 Task: Open an excel sheet with  and write heading  Student grades data  Add 10 students name:-  'Joshua Rivera, Zoey Coleman, Ryan Wright, Addison Bailey, Jonathan Simmons, Brooklyn Ward, Caleb Barnes, Audrey Collins, Gabriel Perry, Sofia Bell. ' in march Last week sales are  100 to 150. Math Grade:-  90, 95, 80, 92, 85,88, 90, 78, 92, 85.Science Grade:-  85, 87, 92, 88, 90, 85, 92, 80, 88, 90.English Grade:-  92, 90, 85, 90, 88, 92, 85, 82, 90, 88. _x000D_
History Grade:-  88, 92, 78, 95, 90, 90, 80, 85, 92, 90. Total use the formula   =SUM(D2:G2) then presss enter. Save page auditingSalesForecast_2022
Action: Mouse moved to (304, 155)
Screenshot: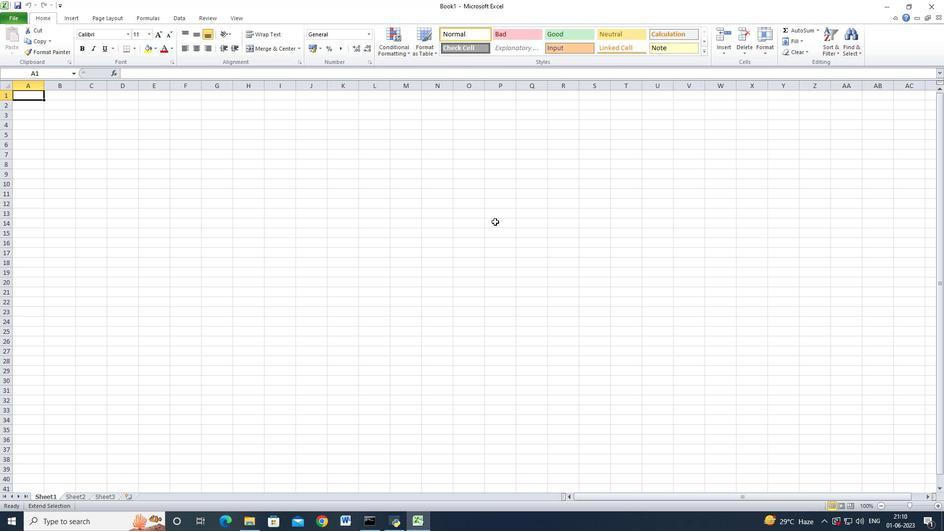 
Action: Key pressed <Key.shift_r>Student<Key.space>grades<Key.space>data<Key.down><Key.shift_r>S.<Key.space><Key.shift>No.<Key.down>1<Key.right><Key.shift>Joshua<Key.space><Key.shift_r>Rivera<Key.down><Key.left>2<Key.right><Key.shift_r>Zoey<Key.space><Key.shift_r>Coleman<Key.down><Key.left>3<Key.right><Key.shift_r>Ryan<Key.space><Key.shift_r>Wright<Key.down><Key.left>4
Screenshot: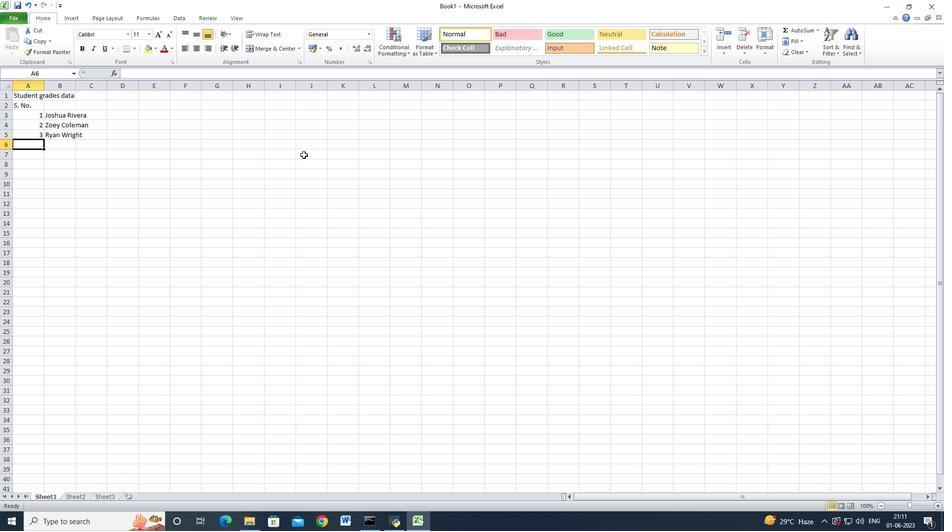 
Action: Mouse moved to (310, 152)
Screenshot: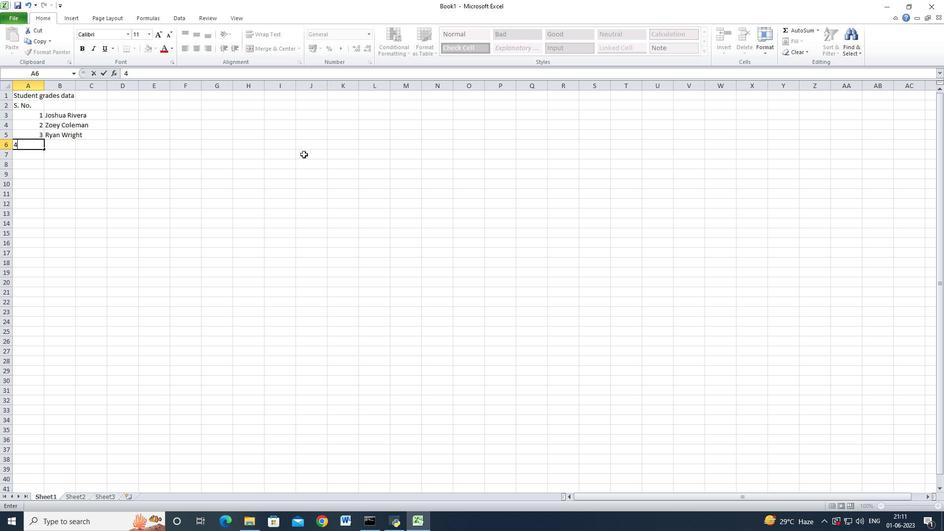 
Action: Key pressed <Key.right>
Screenshot: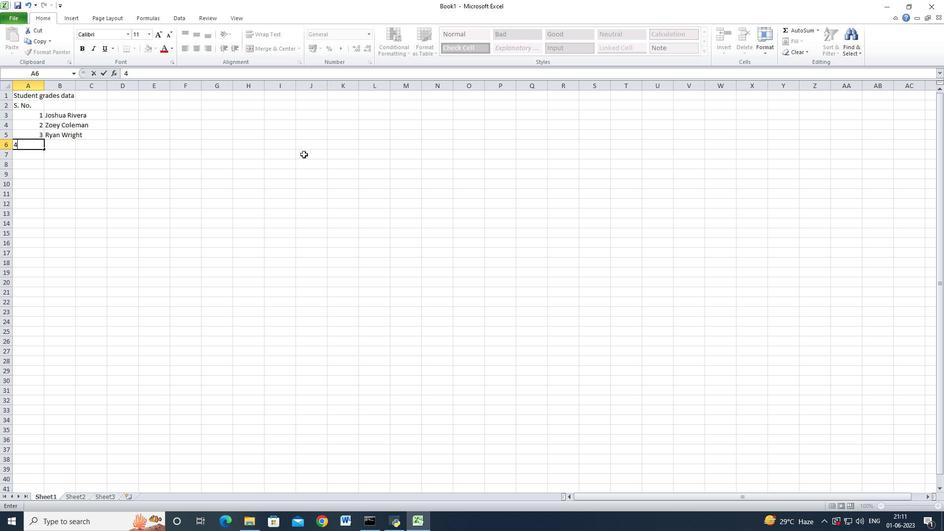 
Action: Mouse moved to (427, 143)
Screenshot: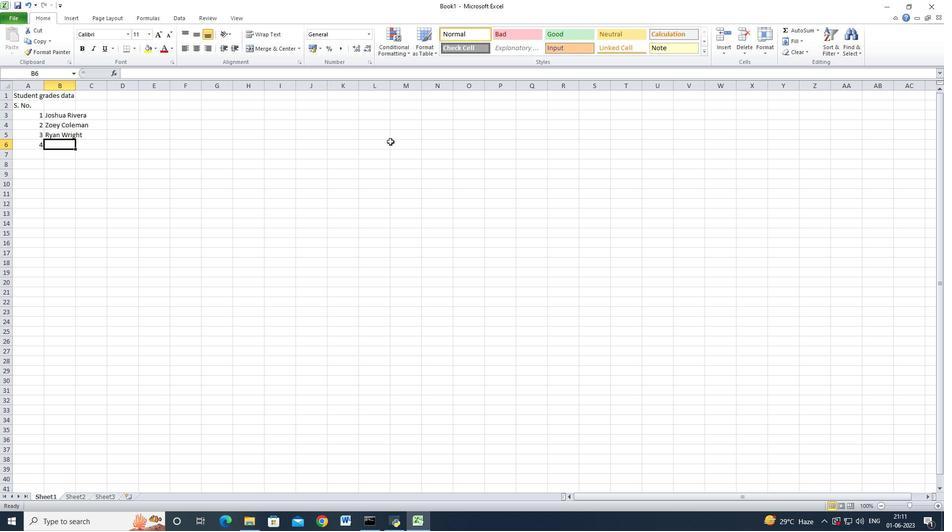 
Action: Key pressed <Key.shift_r>Addison<Key.space><Key.shift>Bailey<Key.down><Key.left>5<Key.right><Key.shift>Jonathan<Key.space><Key.shift_r>Siml<Key.backspace>mons<Key.down><Key.left>6<Key.right><Key.shift>Brooklyn<Key.space><Key.shift_r><Key.shift_r><Key.shift_r><Key.shift_r>Ward<Key.down><Key.left>7<Key.right><Key.left><Key.right><Key.shift_r>Caleb<Key.space><Key.shift>Bare<Key.backspace>nes<Key.down><Key.left>8<Key.down><Key.up><Key.right><Key.shift_r>Audrey<Key.space><Key.shift_r>Collins<Key.down><Key.left>9<Key.right><Key.shift_r>Gabriel<Key.space><Key.shift>Perry<Key.down><Key.left>10<Key.right><Key.shift_r>Sofia<Key.space><Key.shift>Bell<Key.down><Key.up><Key.up><Key.down><Key.up><Key.up><Key.shift><Key.shift><Key.shift><Key.shift><Key.shift>Name<Key.down><Key.up><Key.right><Key.left><Key.right><Key.shift>March<Key.space><Key.shift>Last<Key.space><Key.shift_r>Week<Key.space><Key.shift_r>Sales<Key.down><Key.up><Key.down><Key.up><Key.down>100<Key.down>105<Key.down>110<Key.down>115<Key.down>120<Key.down>125<Key.down>130<Key.down>135<Key.down>140<Key.down>150<Key.down><Key.up><Key.up><Key.right><Key.shift>Math<Key.space><Key.shift_r>Grade<Key.down>90<Key.down>95<Key.down>80<Key.down>92<Key.down>85<Key.down>88<Key.down>90<Key.down>78<Key.down>92<Key.down>85<Key.down><Key.up><Key.up>
Screenshot: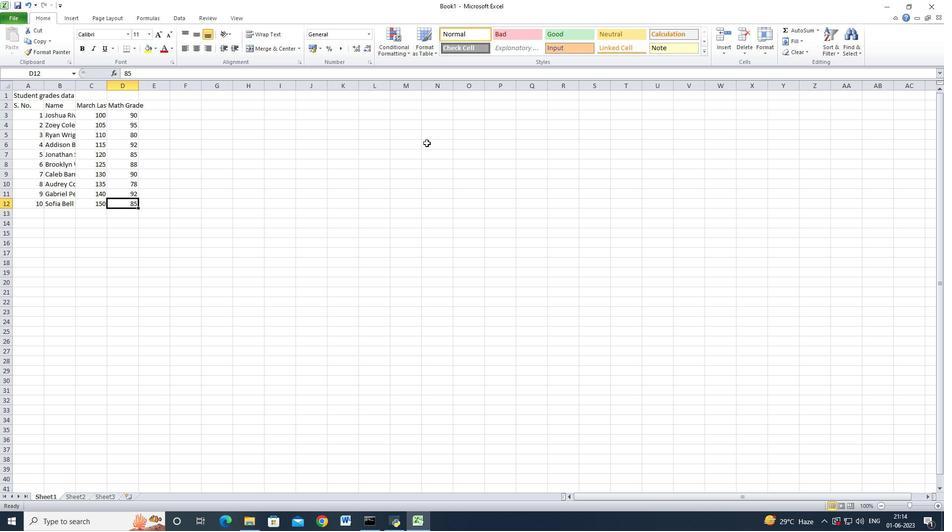 
Action: Mouse moved to (9, 85)
Screenshot: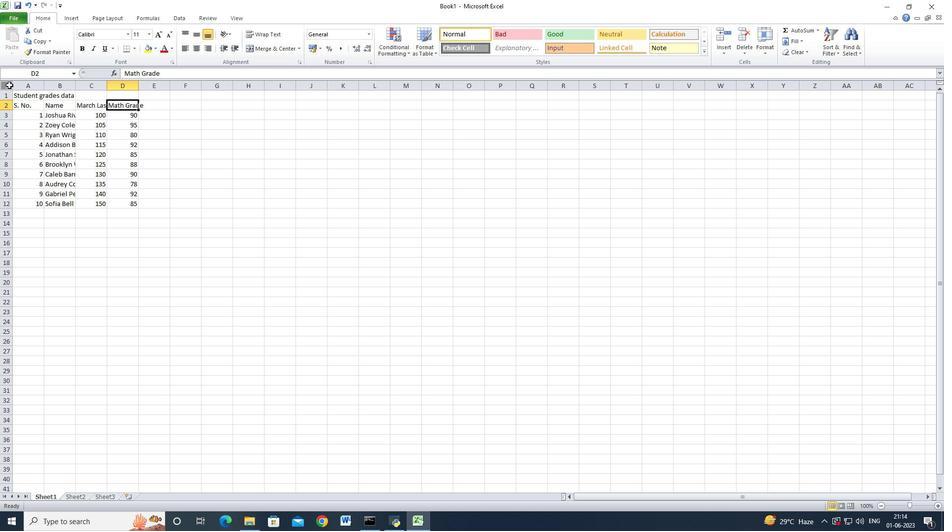 
Action: Mouse pressed left at (9, 85)
Screenshot: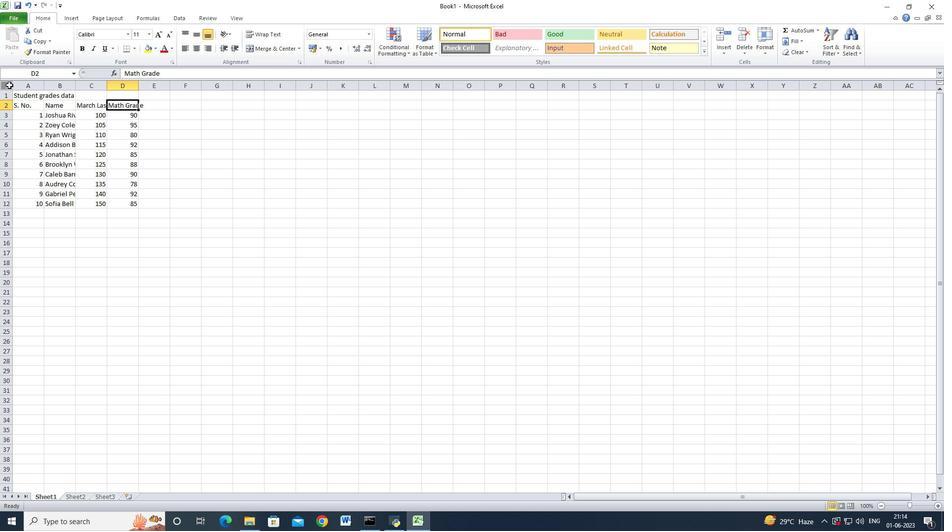 
Action: Mouse moved to (43, 89)
Screenshot: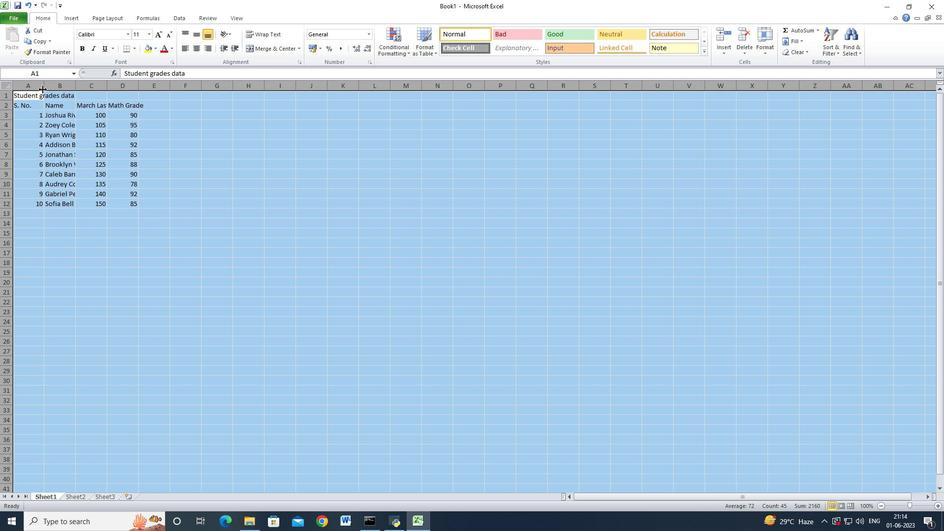 
Action: Mouse pressed left at (43, 89)
Screenshot: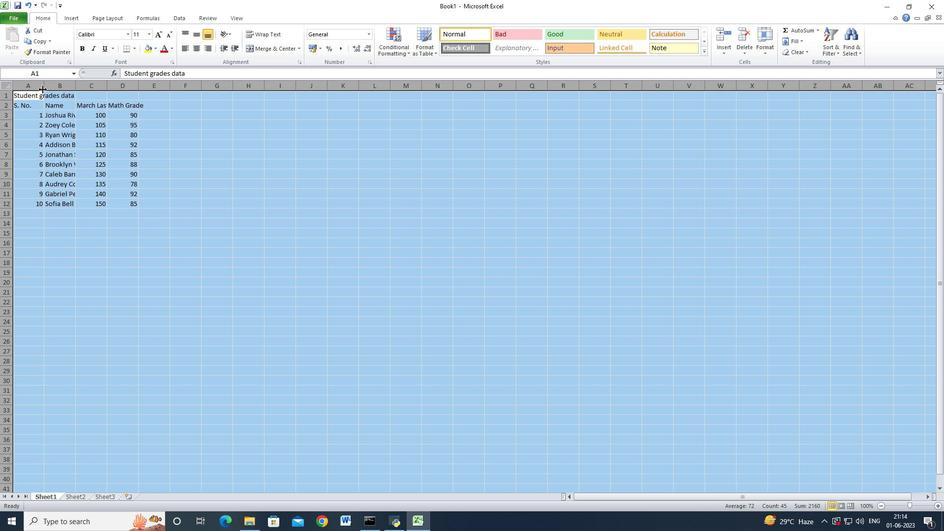
Action: Mouse moved to (43, 89)
Screenshot: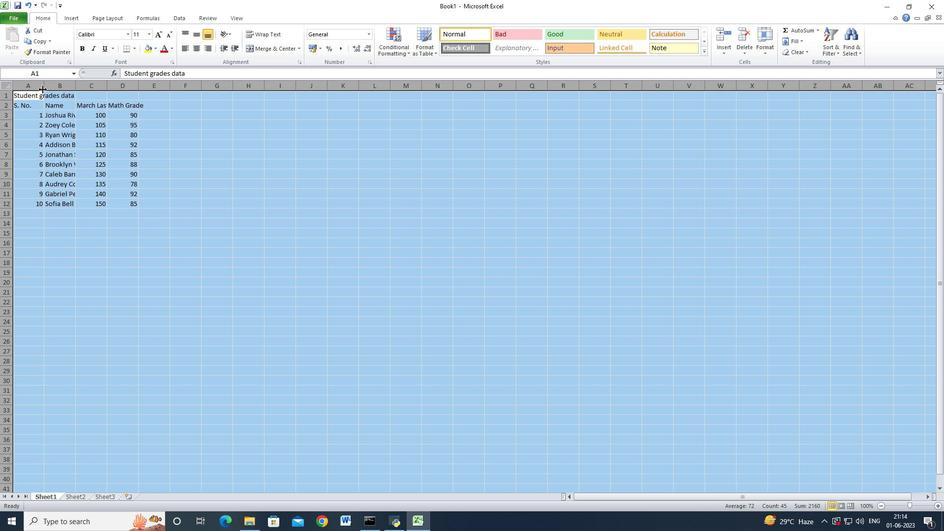 
Action: Mouse pressed left at (43, 89)
Screenshot: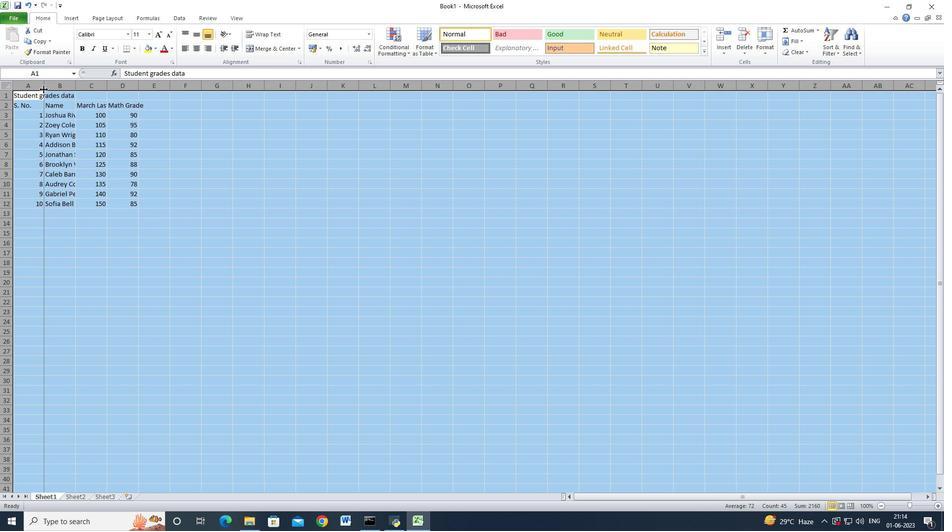 
Action: Mouse moved to (266, 104)
Screenshot: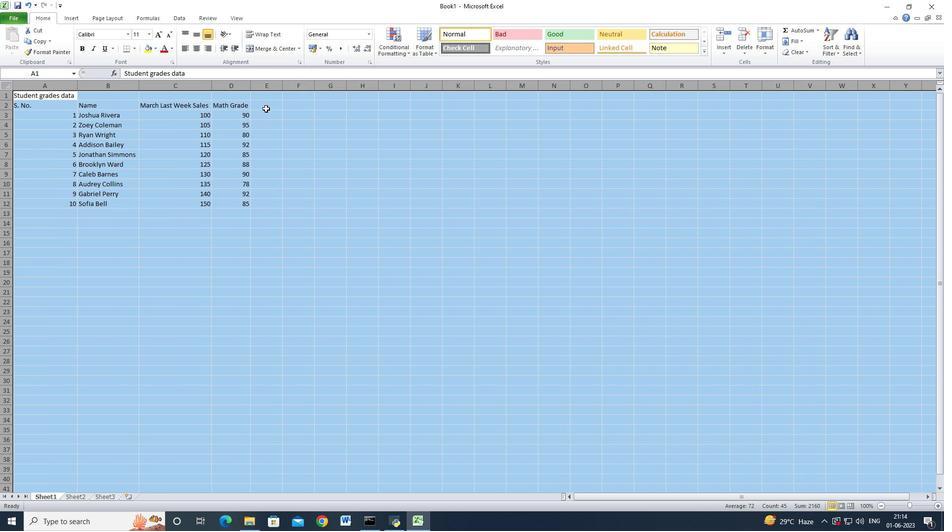 
Action: Mouse pressed left at (266, 104)
Screenshot: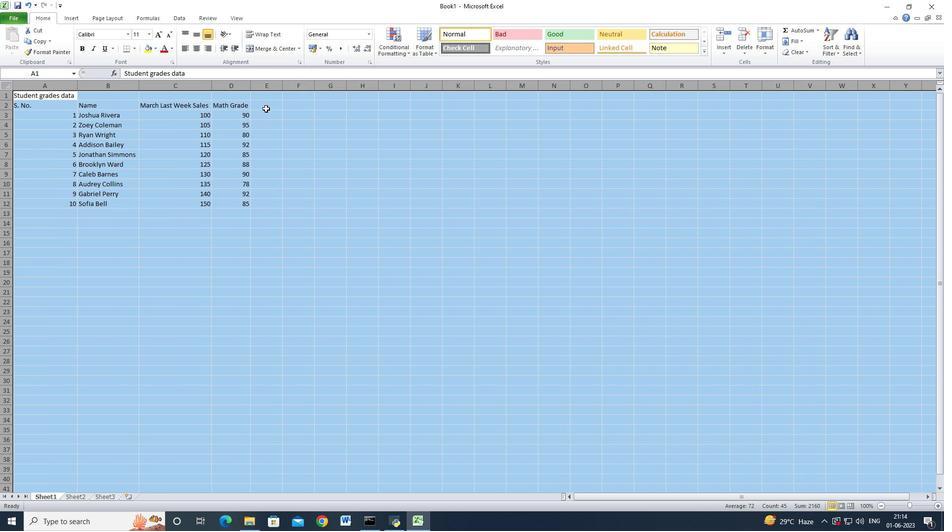 
Action: Mouse moved to (303, 147)
Screenshot: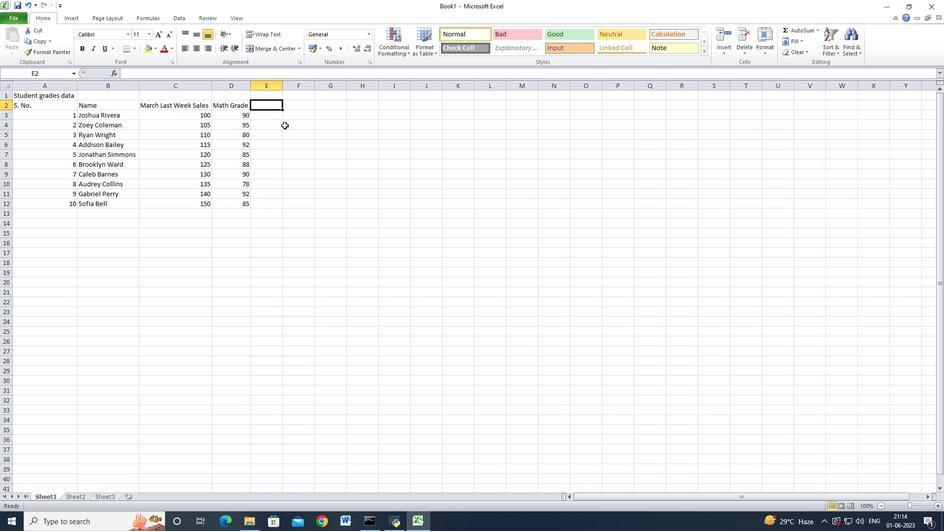 
Action: Key pressed <Key.shift_r><Key.shift_r><Key.shift_r><Key.shift_r>Science<Key.space><Key.shift_r>Grade<Key.down>85<Key.down>87<Key.down>92<Key.down>88<Key.down>90<Key.down>85<Key.down>92<Key.down>80<Key.down>88<Key.down>90<Key.down><Key.up><Key.up><Key.right><Key.shift_r>English<Key.space><Key.shift_r>Grade<Key.down>92<Key.down>90<Key.down>85<Key.down>90<Key.down>88<Key.down>92<Key.down>85<Key.down>82<Key.down>90<Key.down>88<Key.down><Key.up><Key.up><Key.right><Key.shift>History<Key.space><Key.shift_r>Grade<Key.down>88<Key.down>92<Key.down>78<Key.down>95<Key.down>90<Key.down>90<Key.down>80<Key.down>85<Key.down>92<Key.down>90<Key.down><Key.up><Key.up><Key.right><Key.shift_r>Total<Key.down>=sum<Key.shift_r>(<Key.left><Key.left><Key.left><Key.left><Key.left><Key.shift><Key.right><Key.right><Key.right><Key.right><Key.shift_r>)<Key.enter><Key.up>
Screenshot: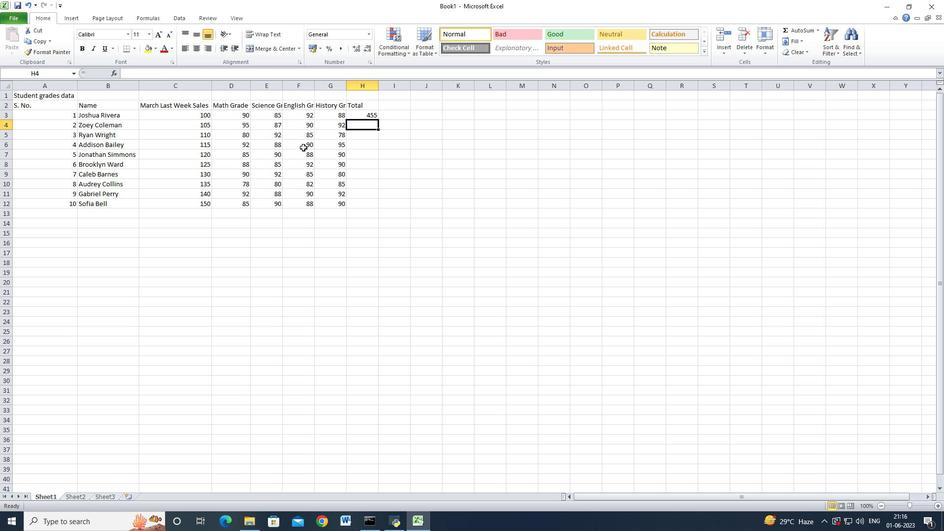 
Action: Mouse moved to (596, 163)
Screenshot: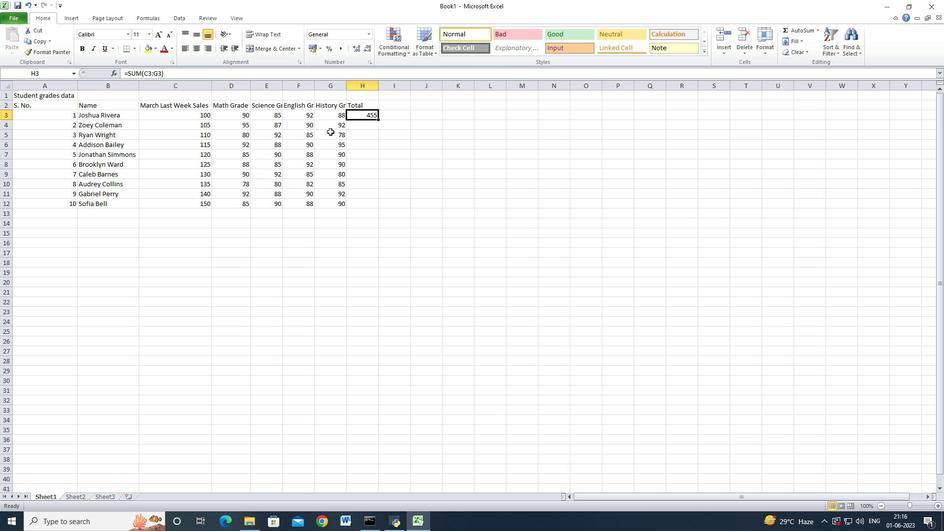 
Action: Key pressed ctrl+C<Key.shift><Key.down><Key.down><Key.down><Key.down><Key.down><Key.down><Key.down><Key.down><Key.down><Key.enter><Key.up><Key.down>
Screenshot: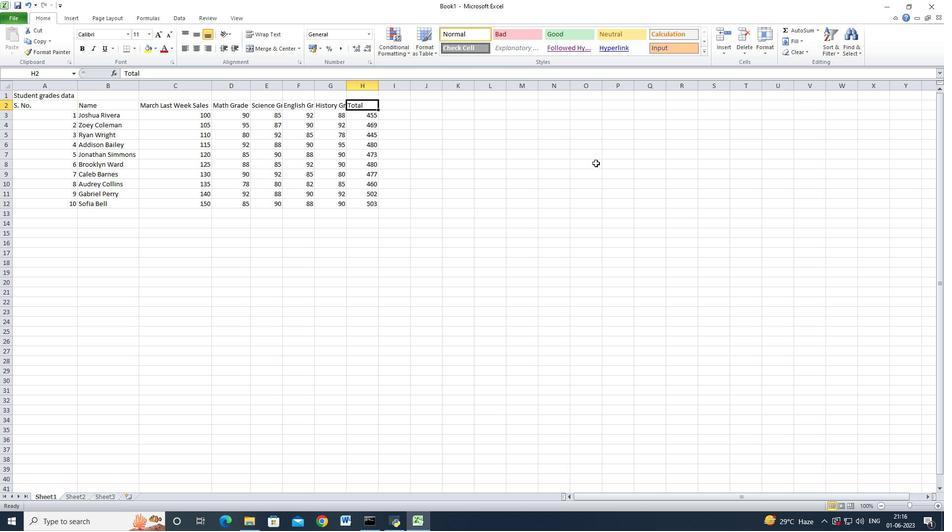 
Action: Mouse moved to (5, 88)
Screenshot: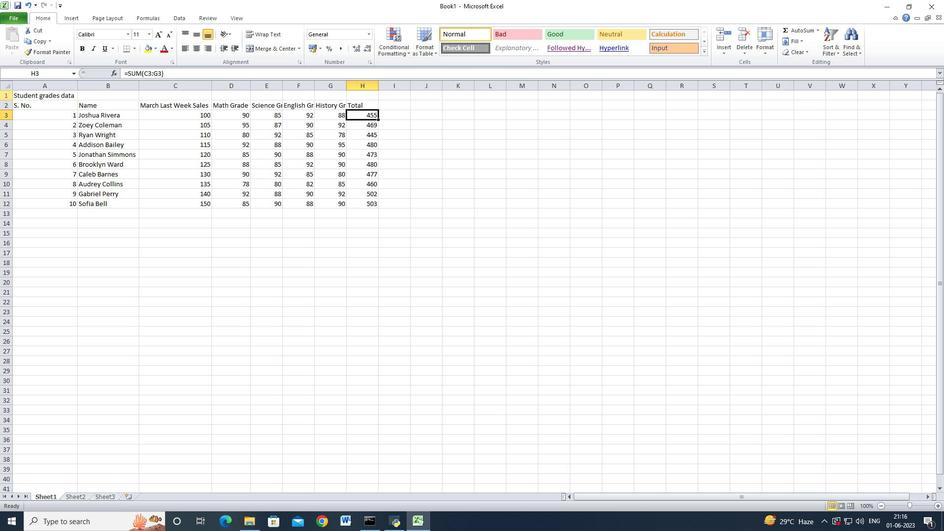 
Action: Mouse pressed left at (5, 88)
Screenshot: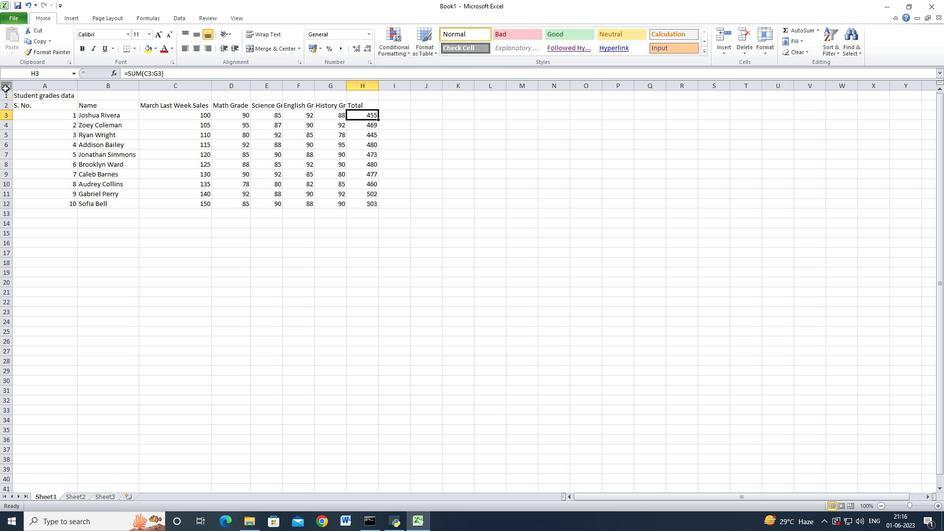 
Action: Mouse moved to (77, 85)
Screenshot: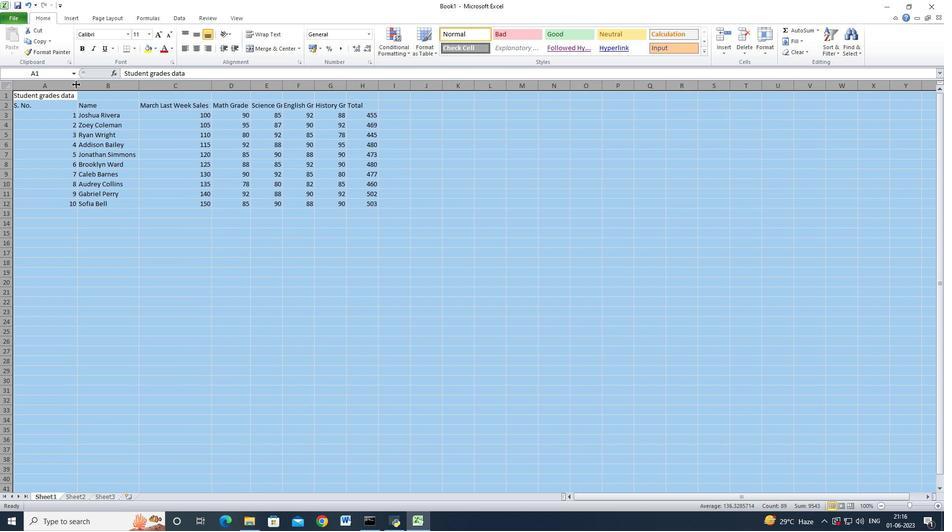 
Action: Mouse pressed left at (77, 85)
Screenshot: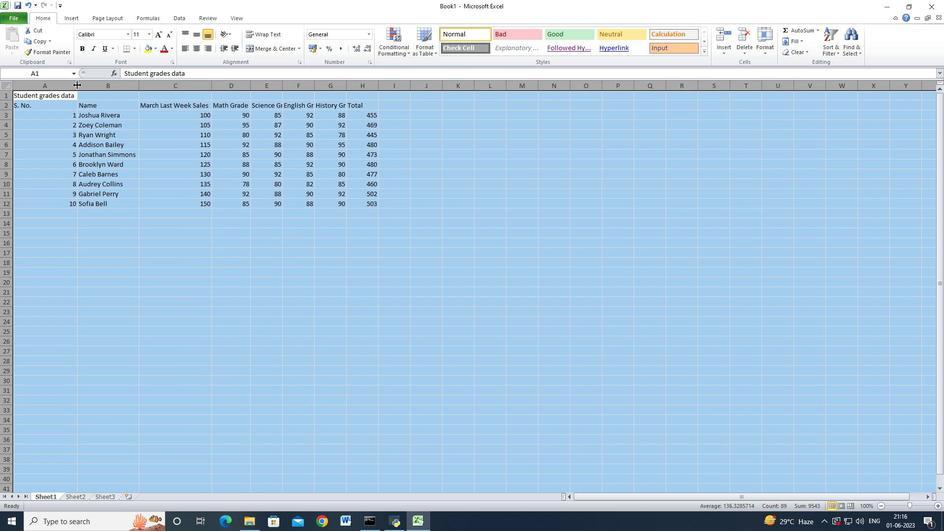 
Action: Mouse pressed left at (77, 85)
Screenshot: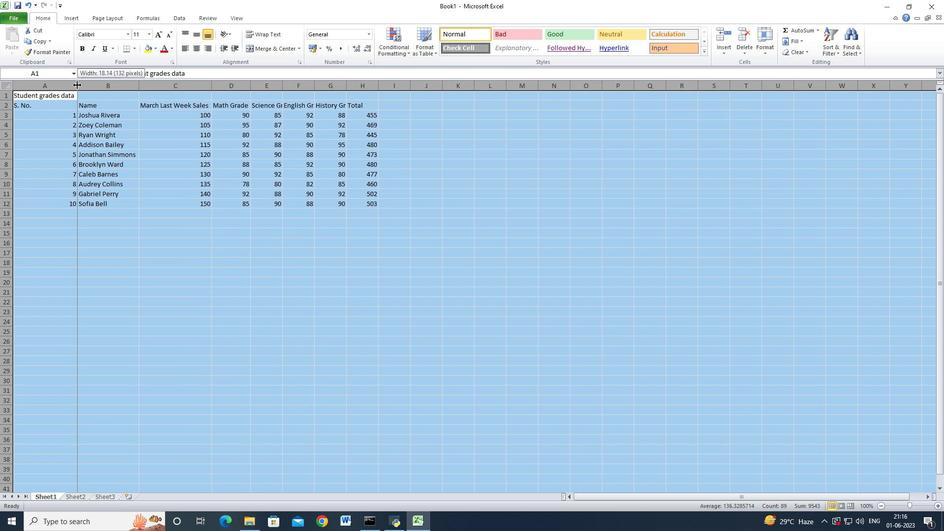 
Action: Mouse moved to (204, 145)
Screenshot: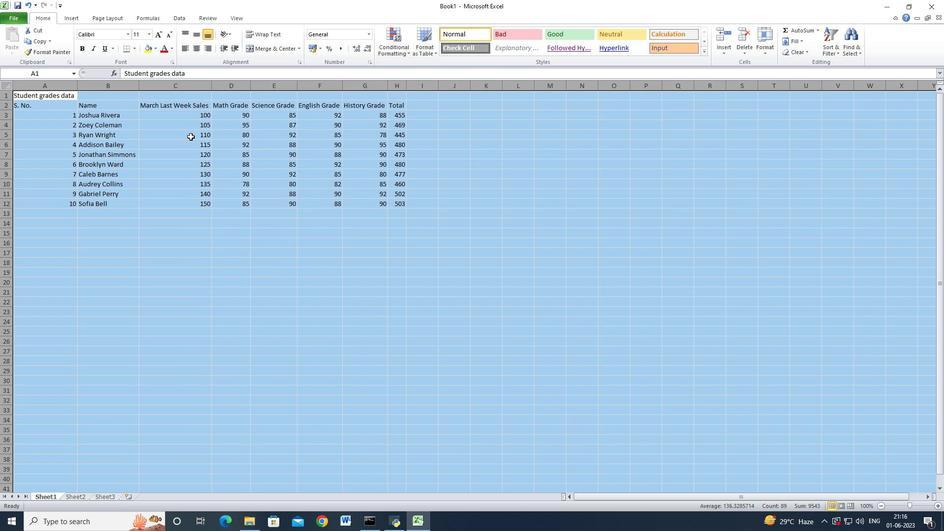 
Action: Mouse pressed left at (204, 145)
Screenshot: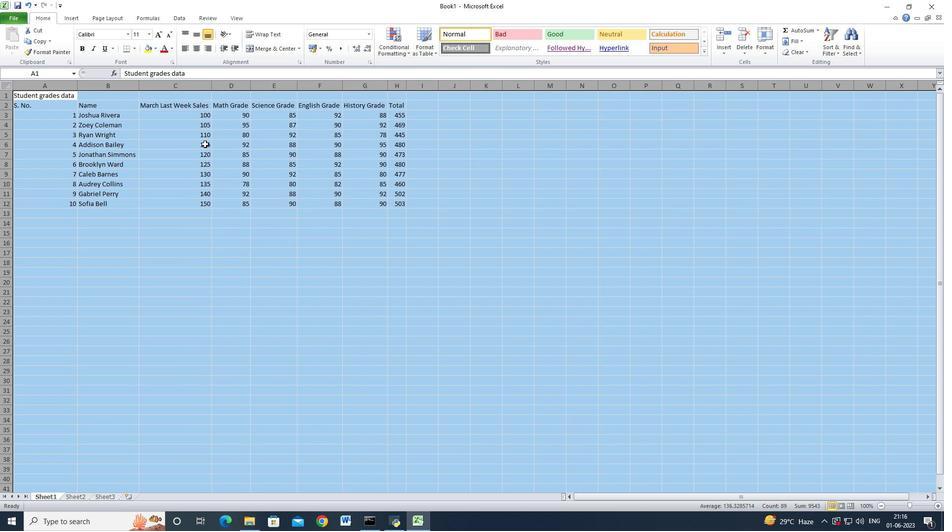
Action: Mouse moved to (12, 17)
Screenshot: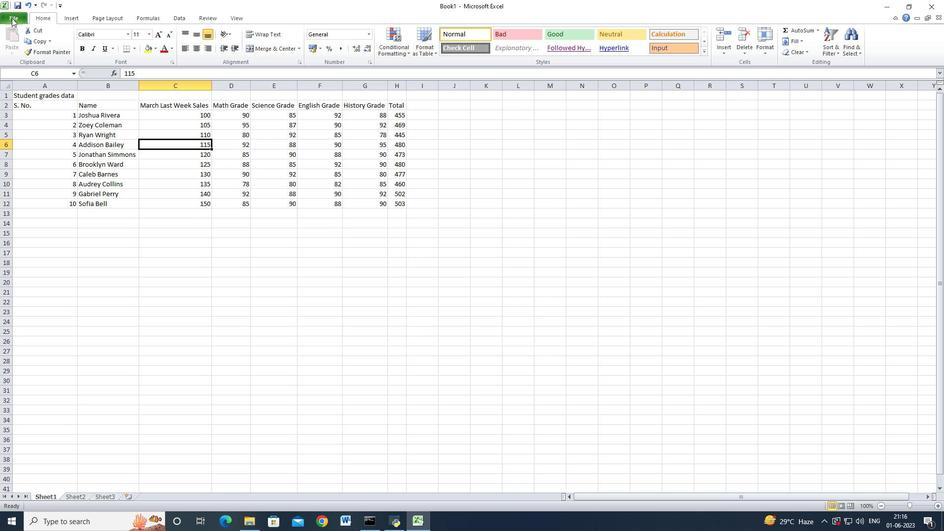 
Action: Mouse pressed left at (12, 17)
Screenshot: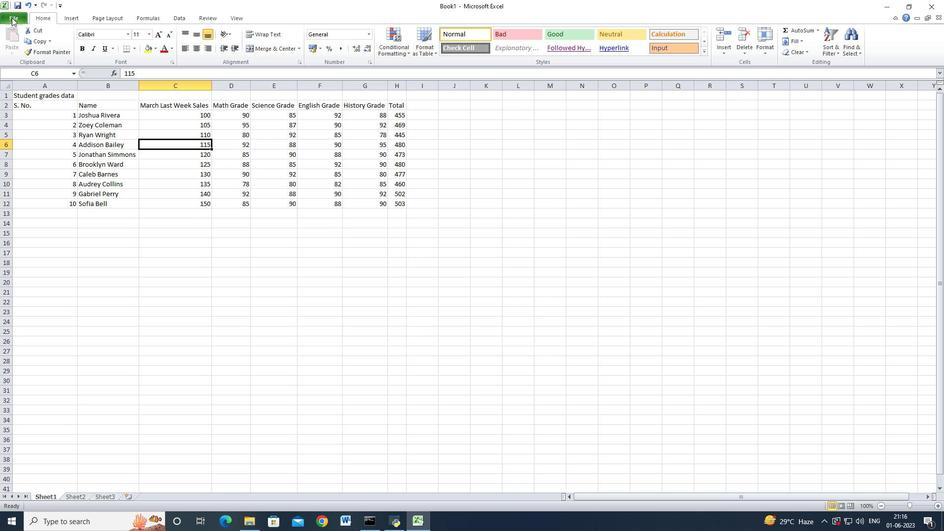 
Action: Mouse moved to (32, 36)
Screenshot: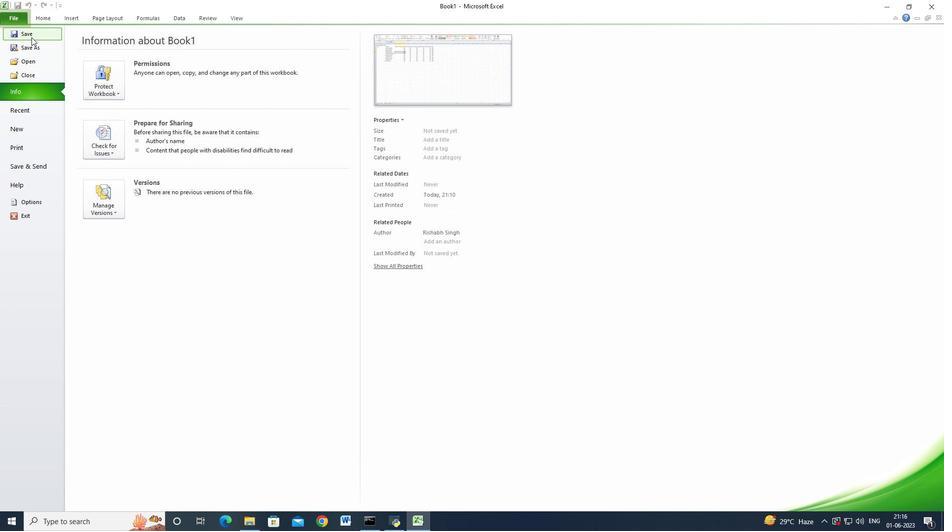 
Action: Mouse pressed left at (32, 36)
Screenshot: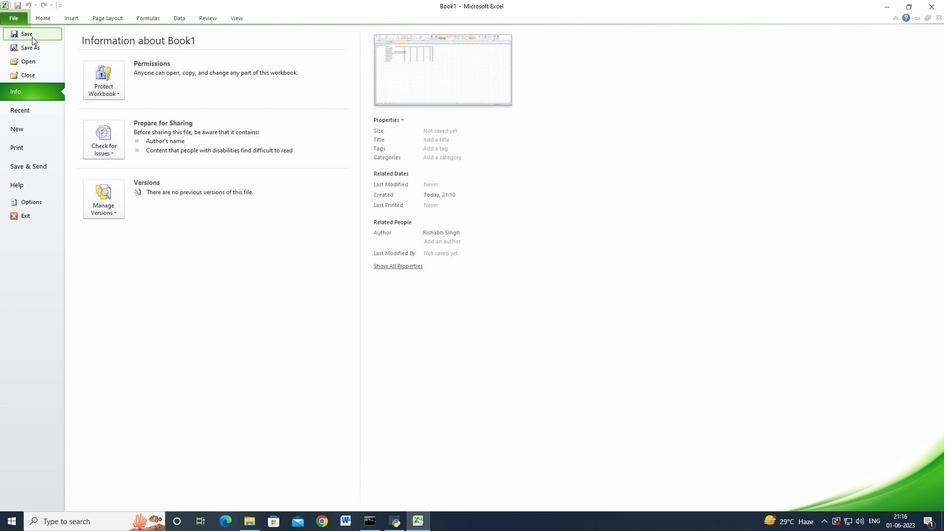 
Action: Mouse moved to (227, 217)
Screenshot: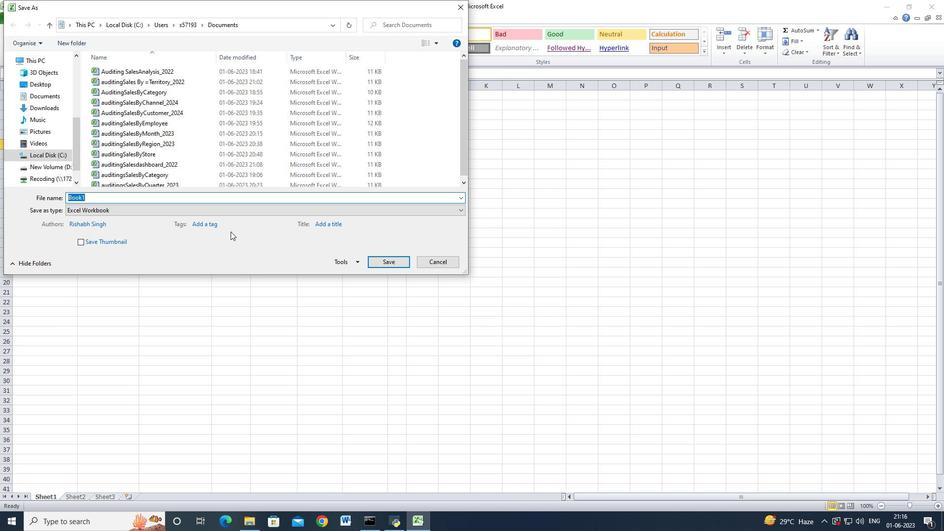 
Action: Key pressed auditing<Key.shift_r>Sales<Key.shift_r>Forecast<Key.shift_r>_2022
Screenshot: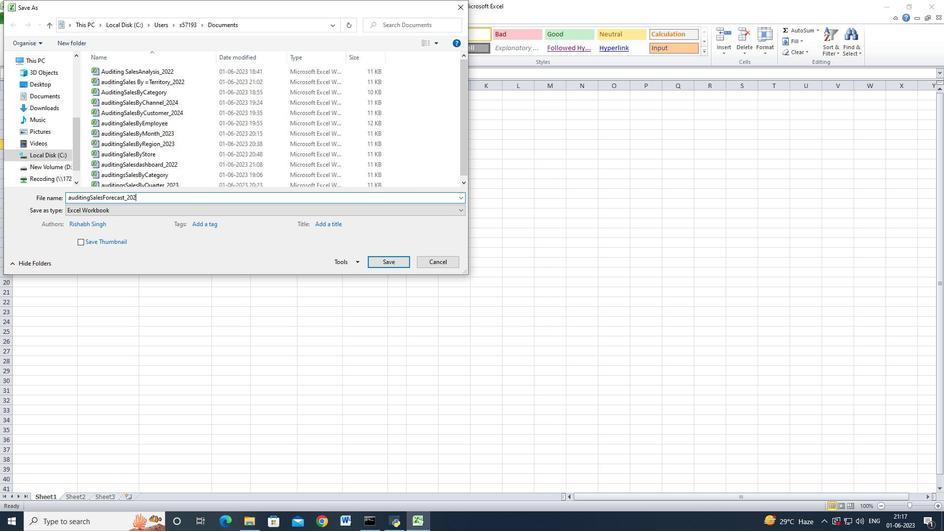 
Action: Mouse moved to (383, 264)
Screenshot: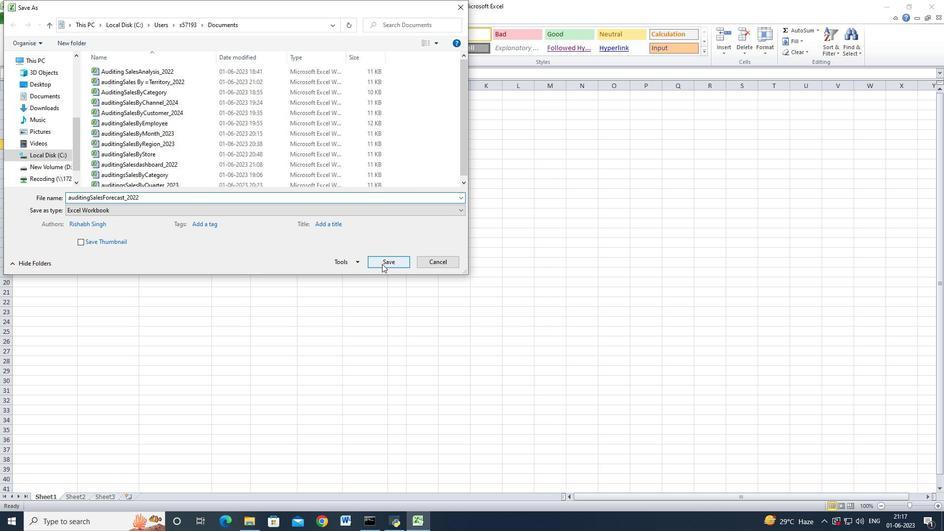 
Action: Mouse pressed left at (383, 264)
Screenshot: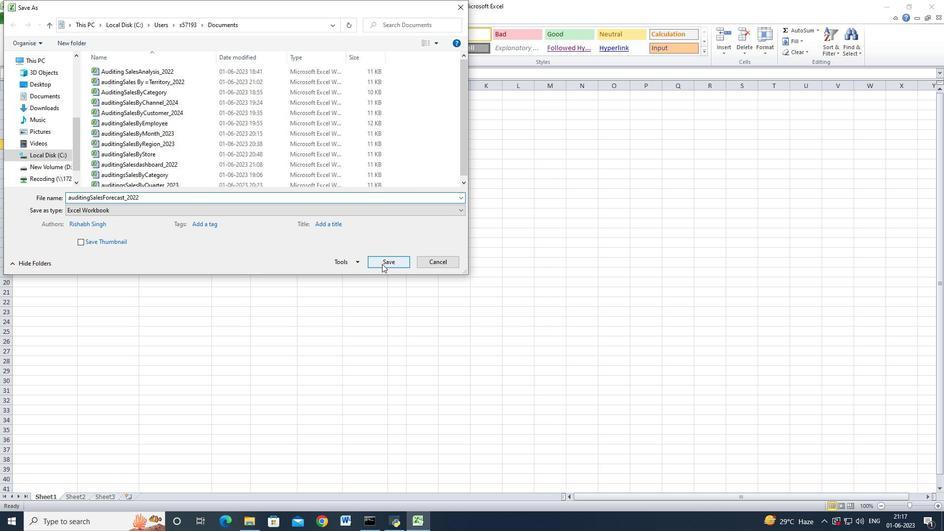 
Action: Mouse moved to (361, 250)
Screenshot: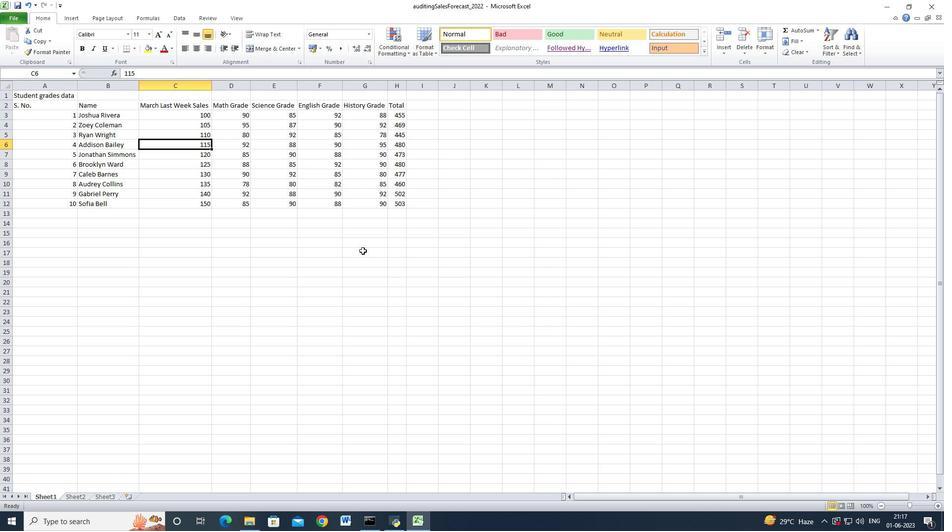 
